 Task: Add Sprouts Shredded Colby Jack Cheese to the cart.
Action: Mouse pressed left at (23, 89)
Screenshot: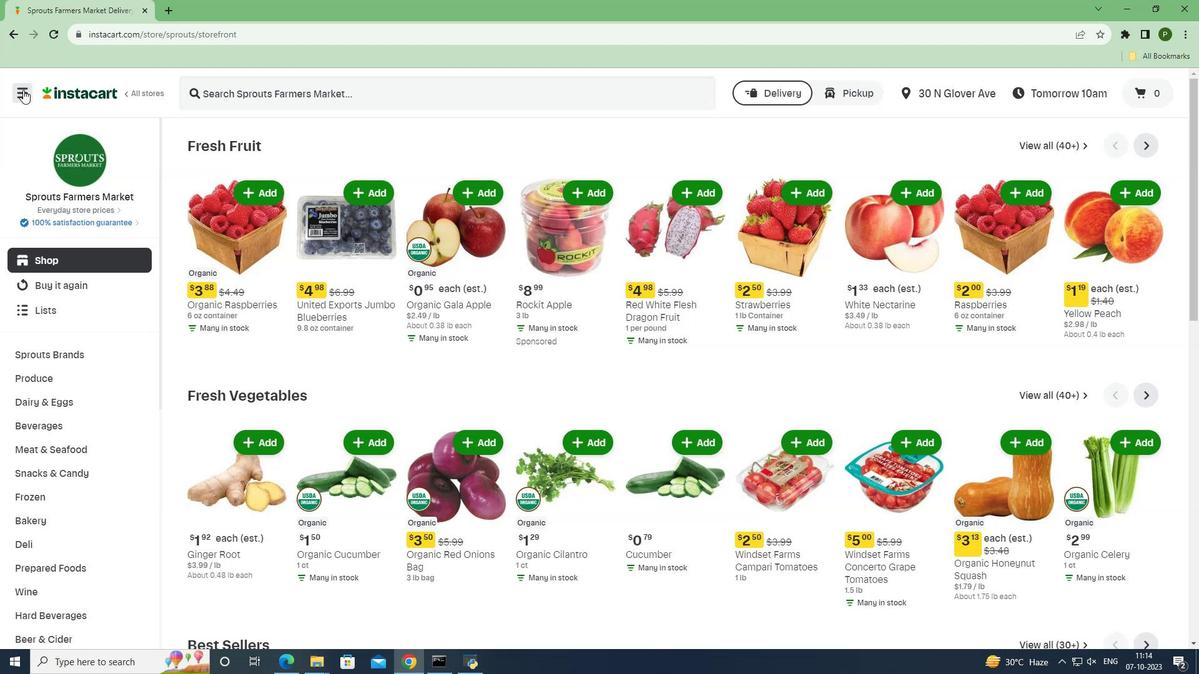 
Action: Mouse moved to (44, 329)
Screenshot: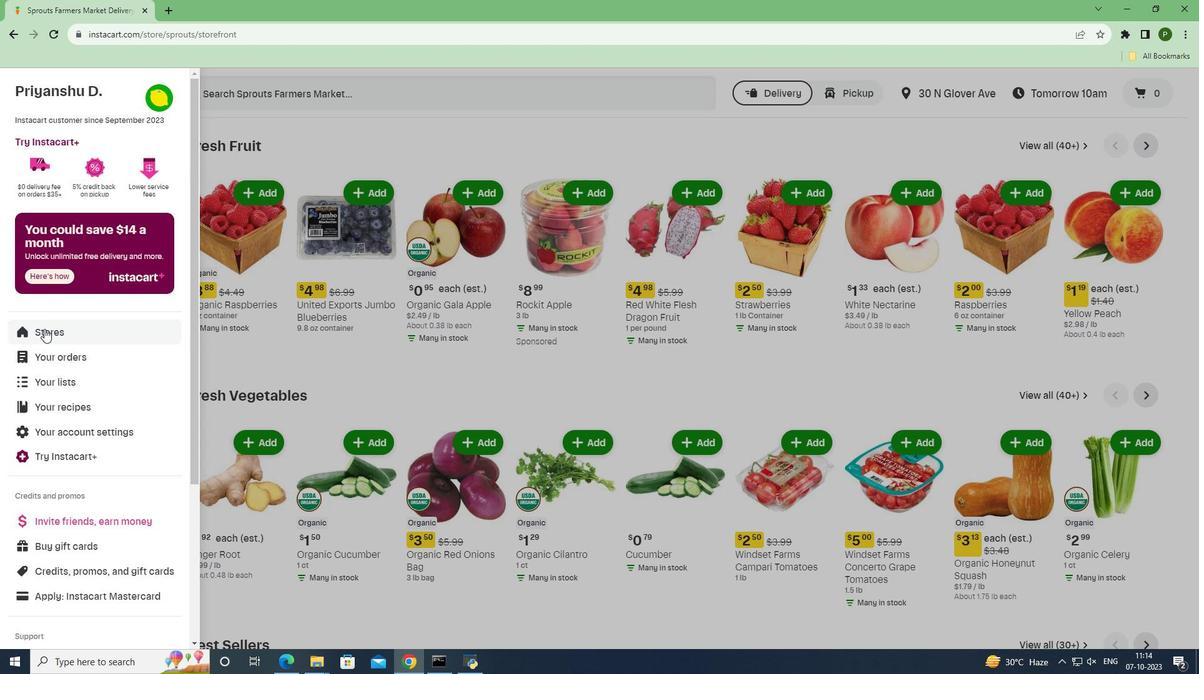 
Action: Mouse pressed left at (44, 329)
Screenshot: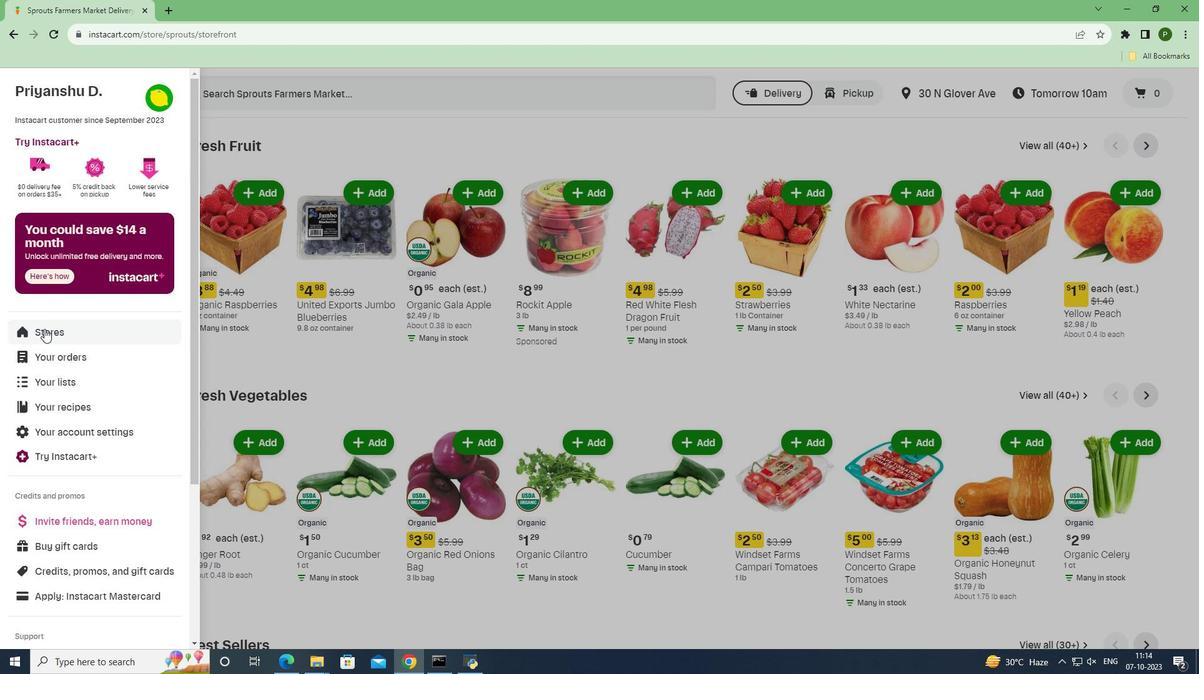 
Action: Mouse moved to (281, 126)
Screenshot: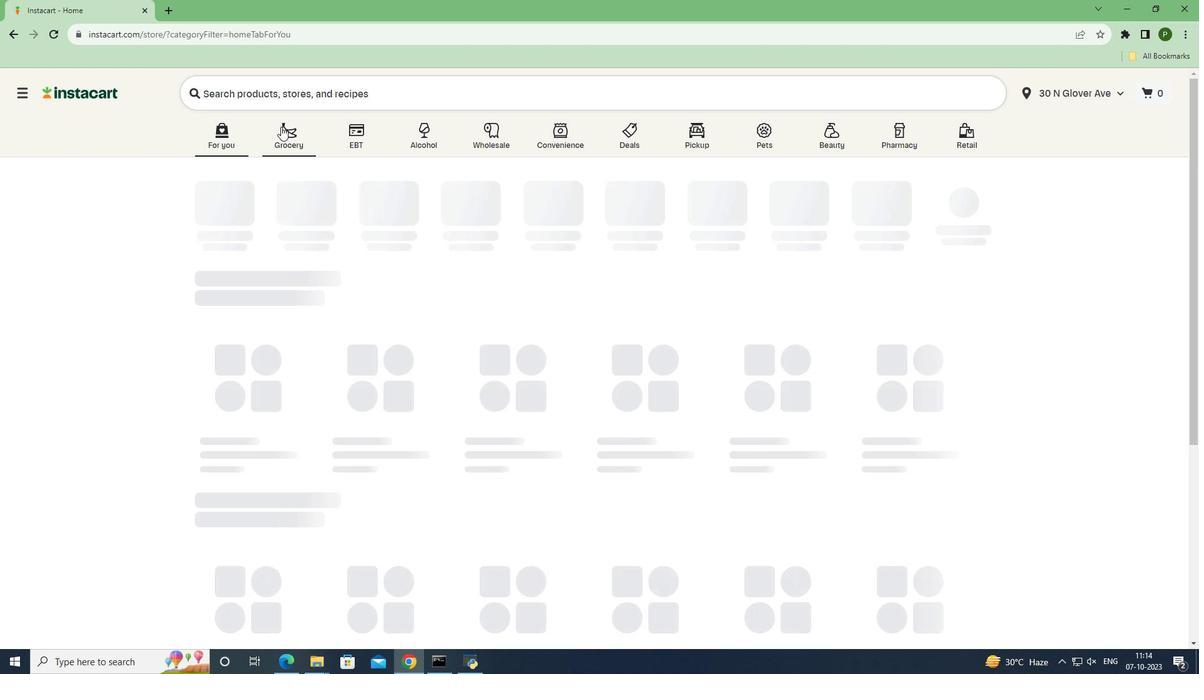 
Action: Mouse pressed left at (281, 126)
Screenshot: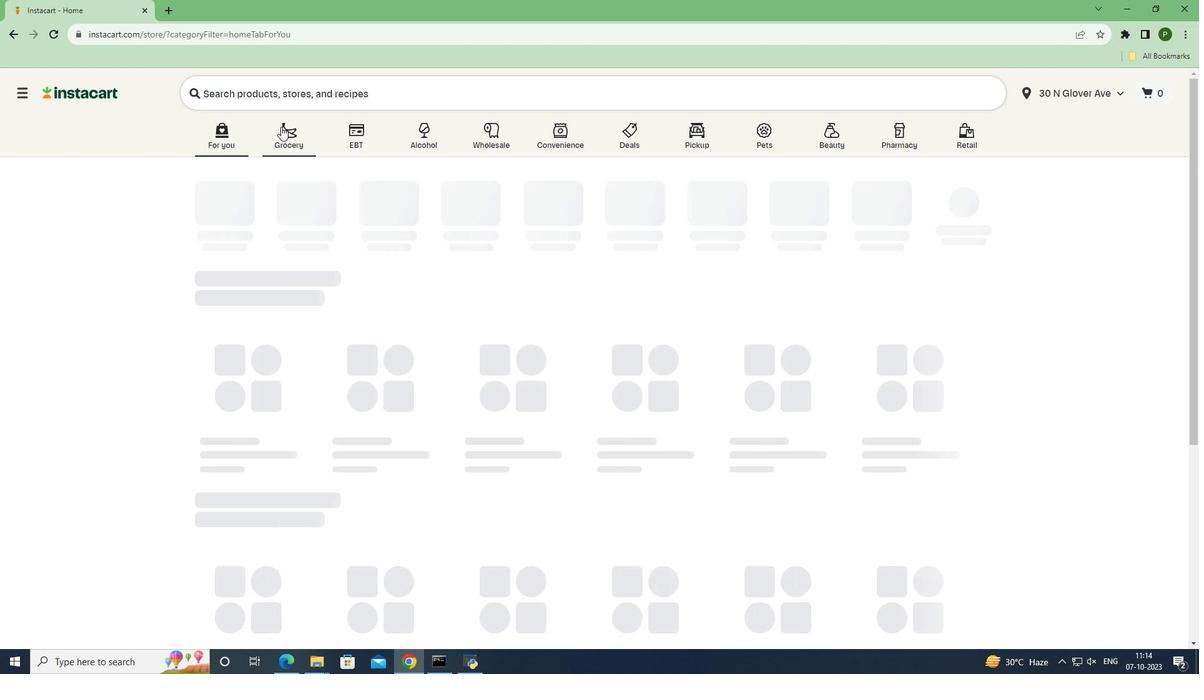 
Action: Mouse moved to (493, 291)
Screenshot: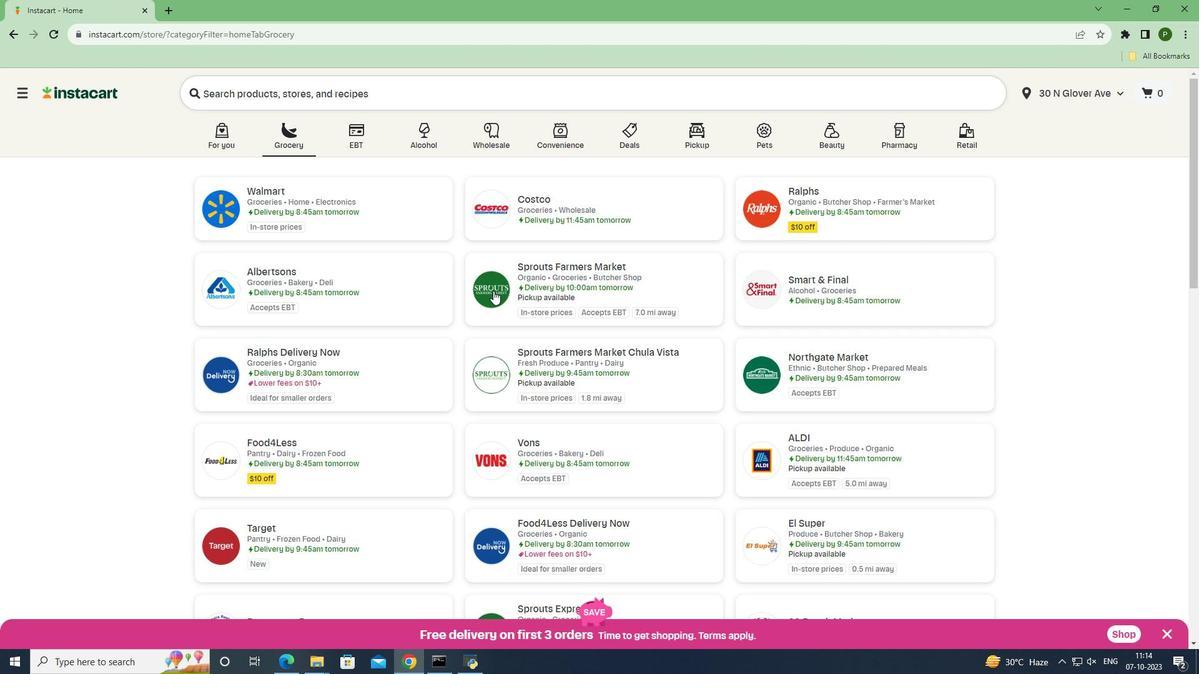 
Action: Mouse pressed left at (493, 291)
Screenshot: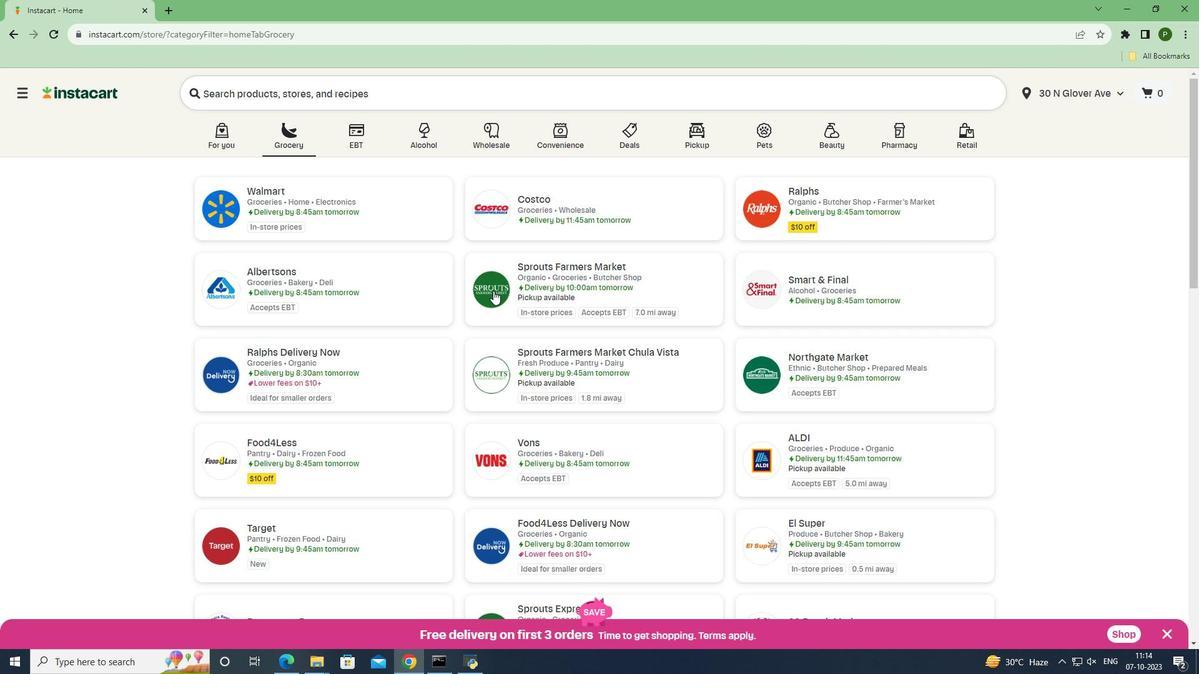 
Action: Mouse moved to (91, 403)
Screenshot: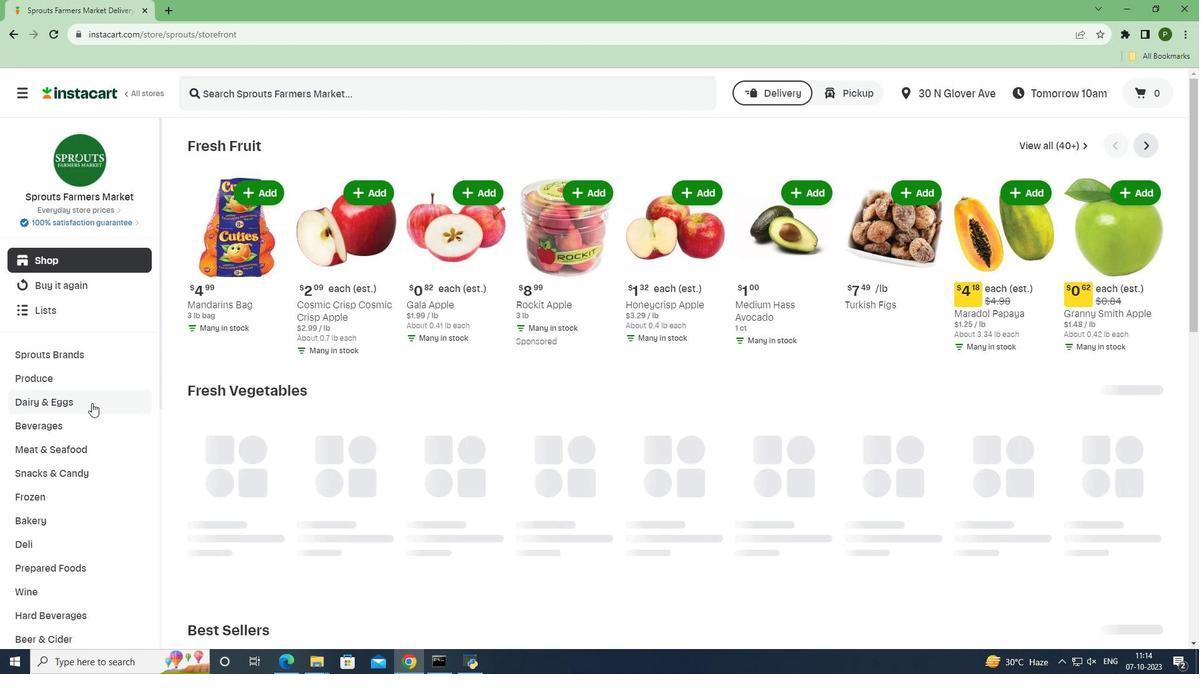 
Action: Mouse pressed left at (91, 403)
Screenshot: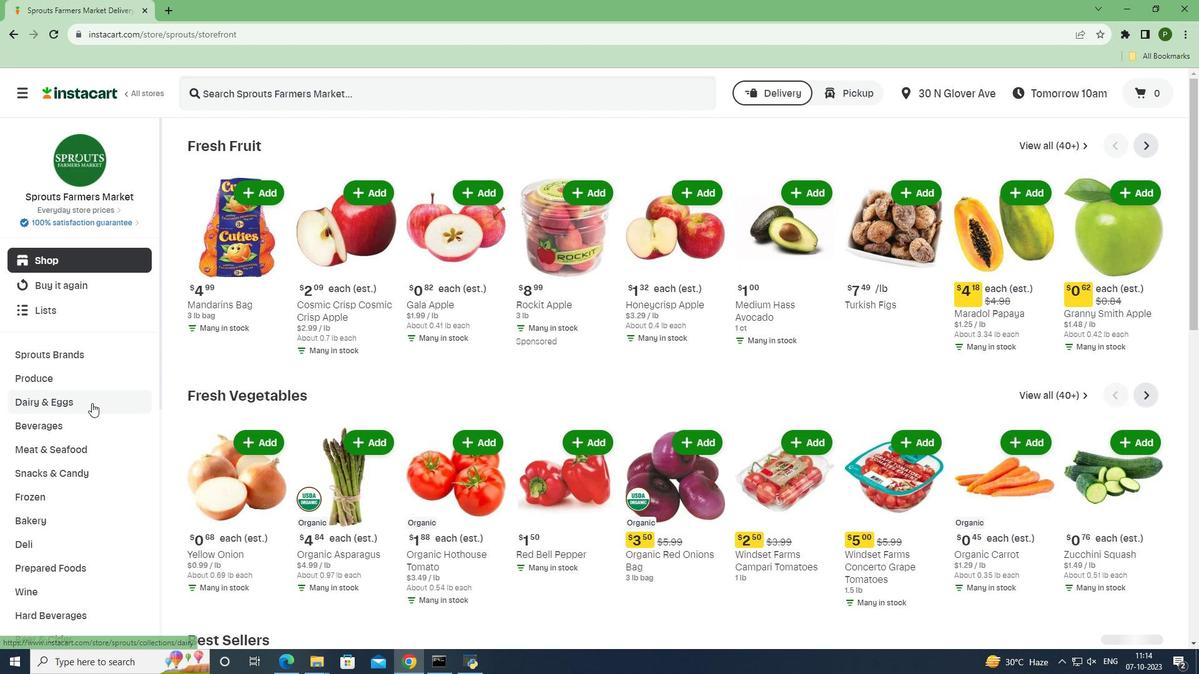 
Action: Mouse moved to (74, 452)
Screenshot: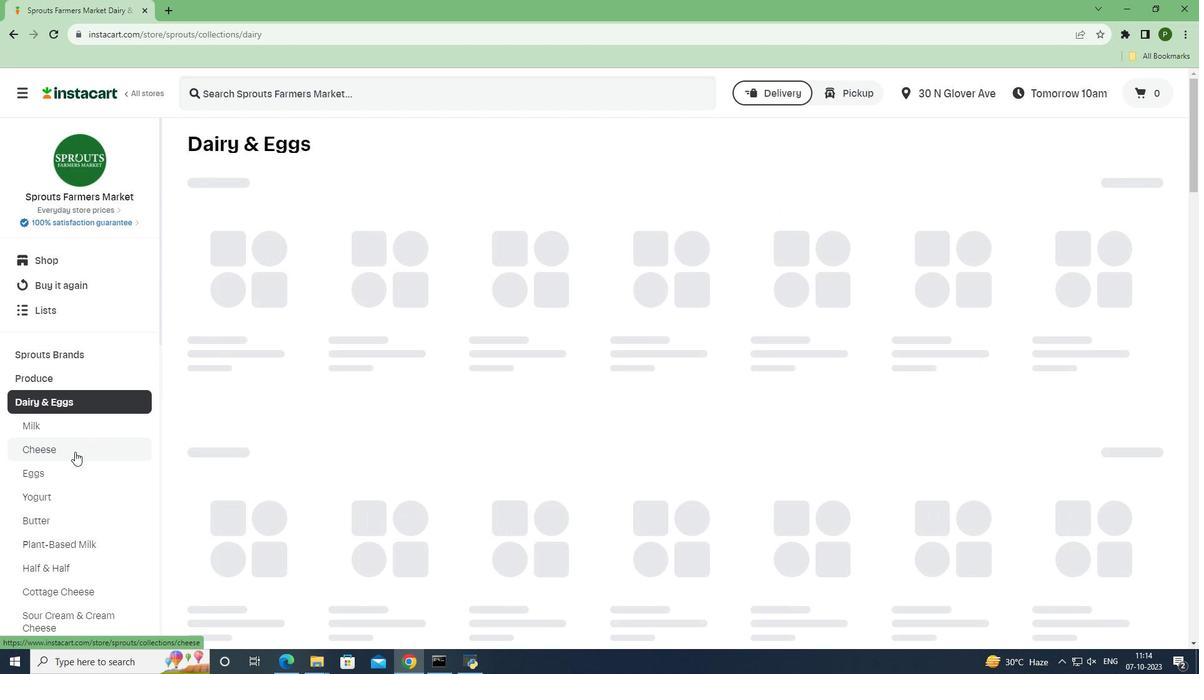 
Action: Mouse pressed left at (74, 452)
Screenshot: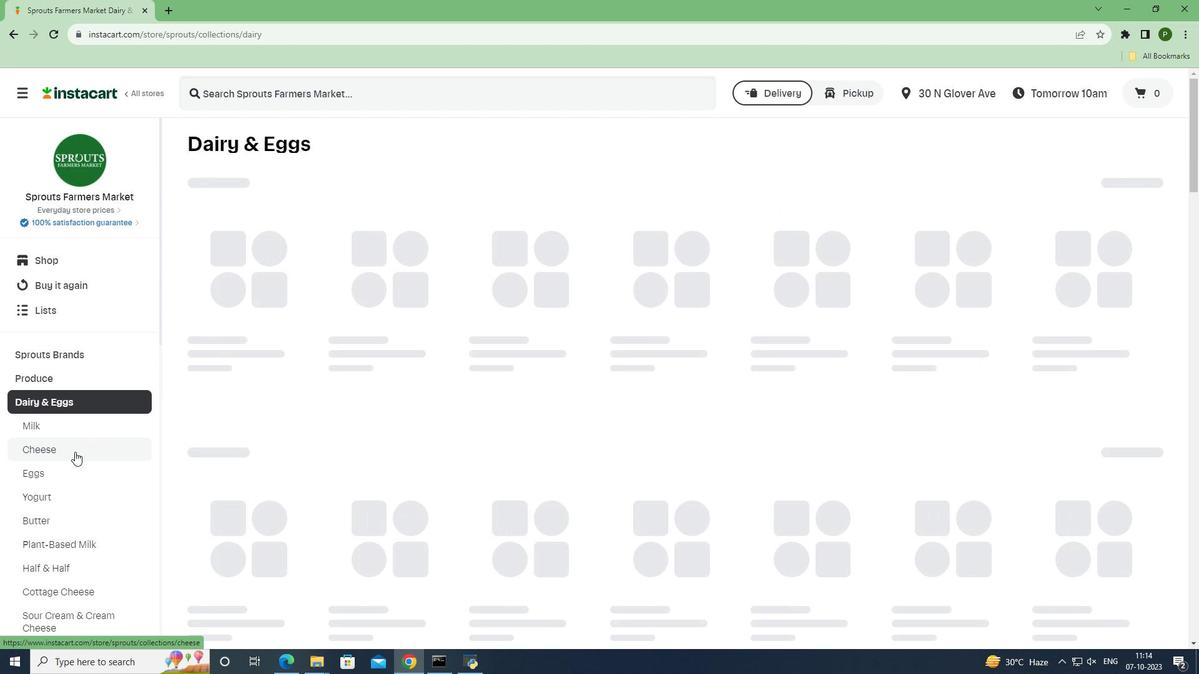 
Action: Mouse moved to (217, 89)
Screenshot: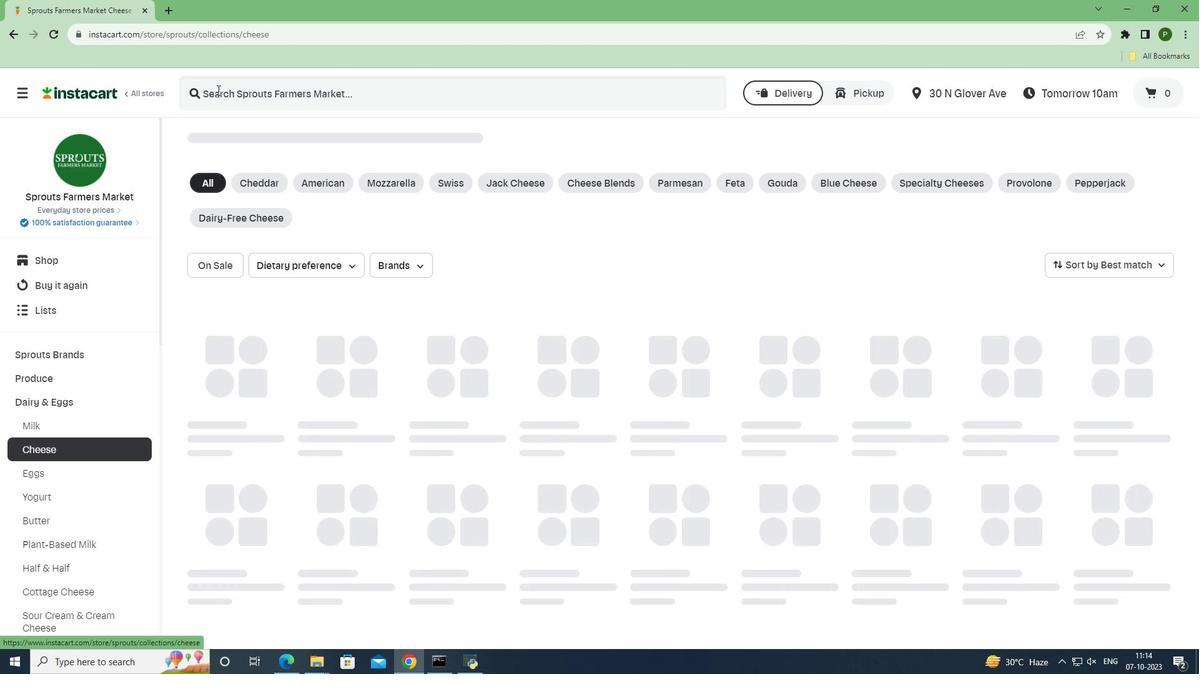 
Action: Mouse pressed left at (217, 89)
Screenshot: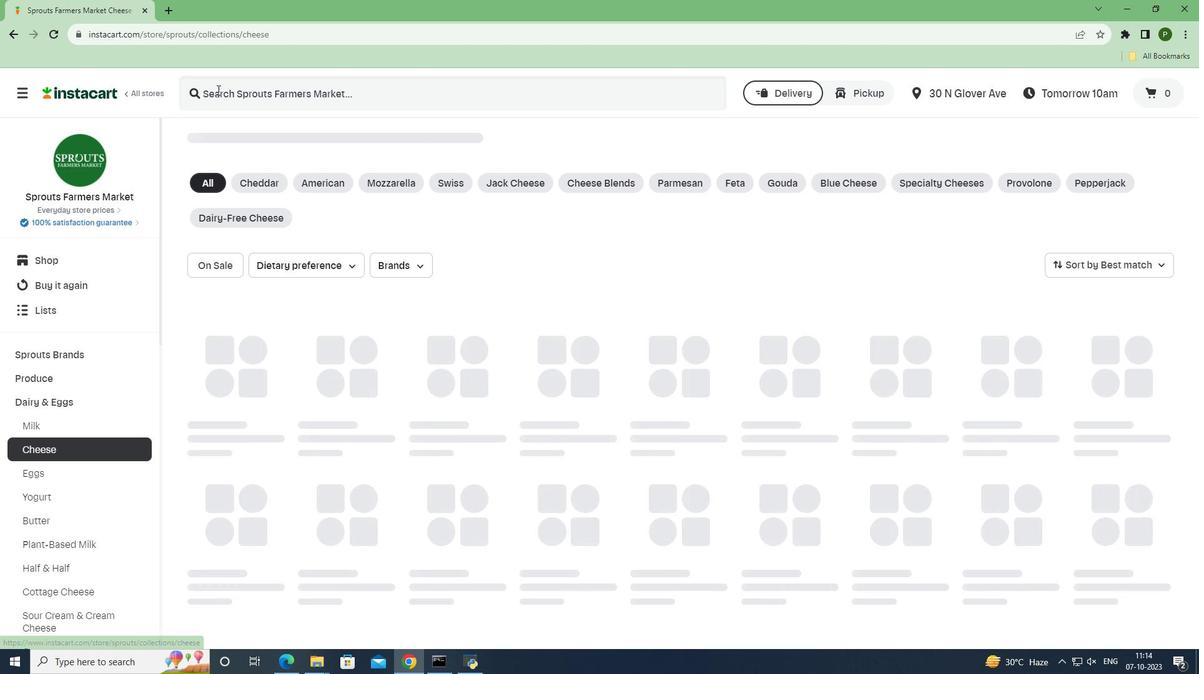 
Action: Key pressed <Key.caps_lock>S<Key.caps_lock>prouts<Key.space><Key.caps_lock>S<Key.caps_lock>hredded<Key.space><Key.caps_lock>C<Key.caps_lock>olby<Key.space><Key.caps_lock>J<Key.caps_lock>ack<Key.space><Key.caps_lock>C<Key.caps_lock>heese<Key.space><Key.enter>
Screenshot: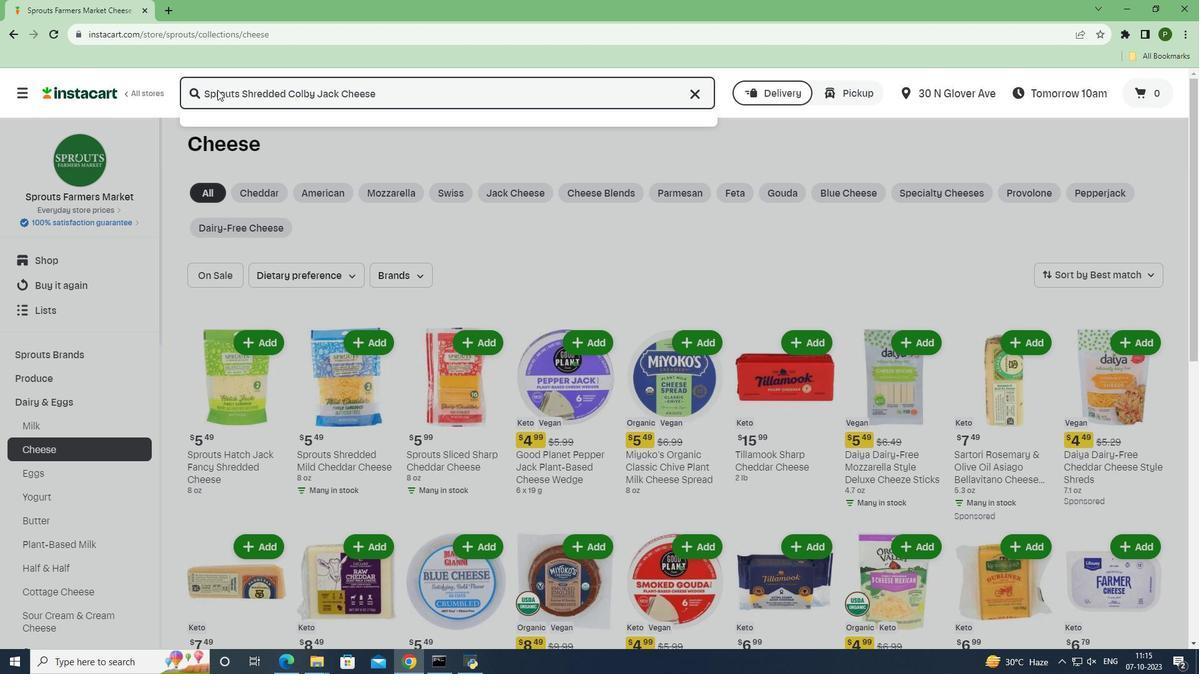 
Action: Mouse moved to (934, 226)
Screenshot: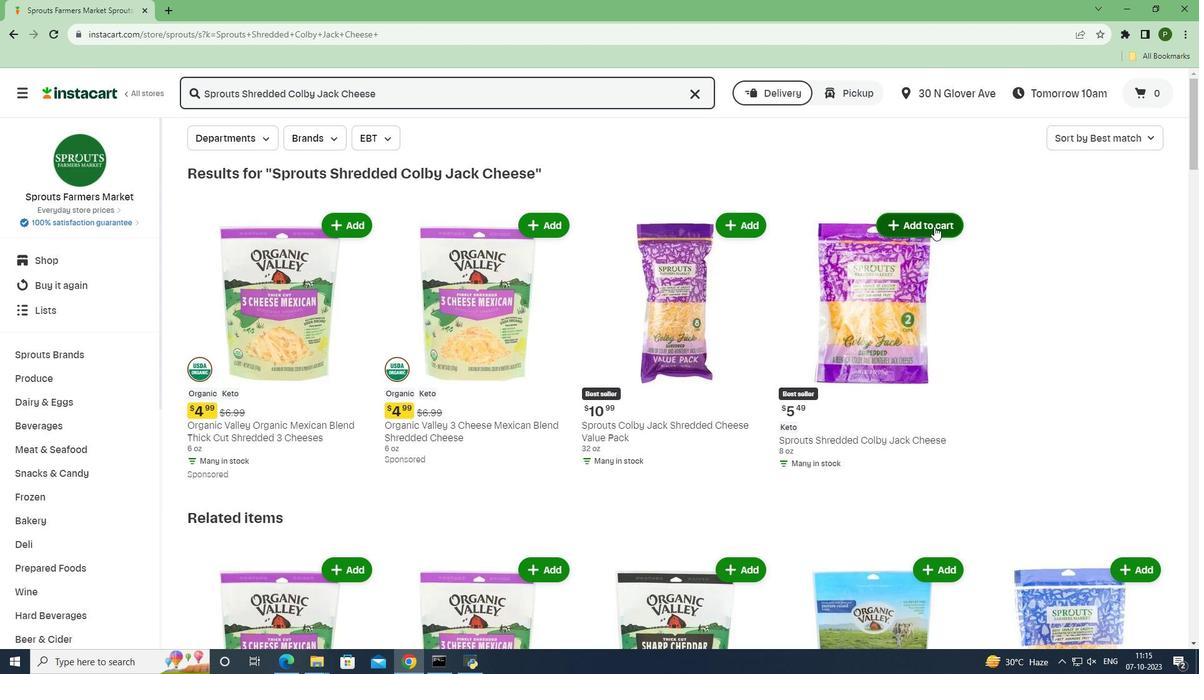 
Action: Mouse pressed left at (934, 226)
Screenshot: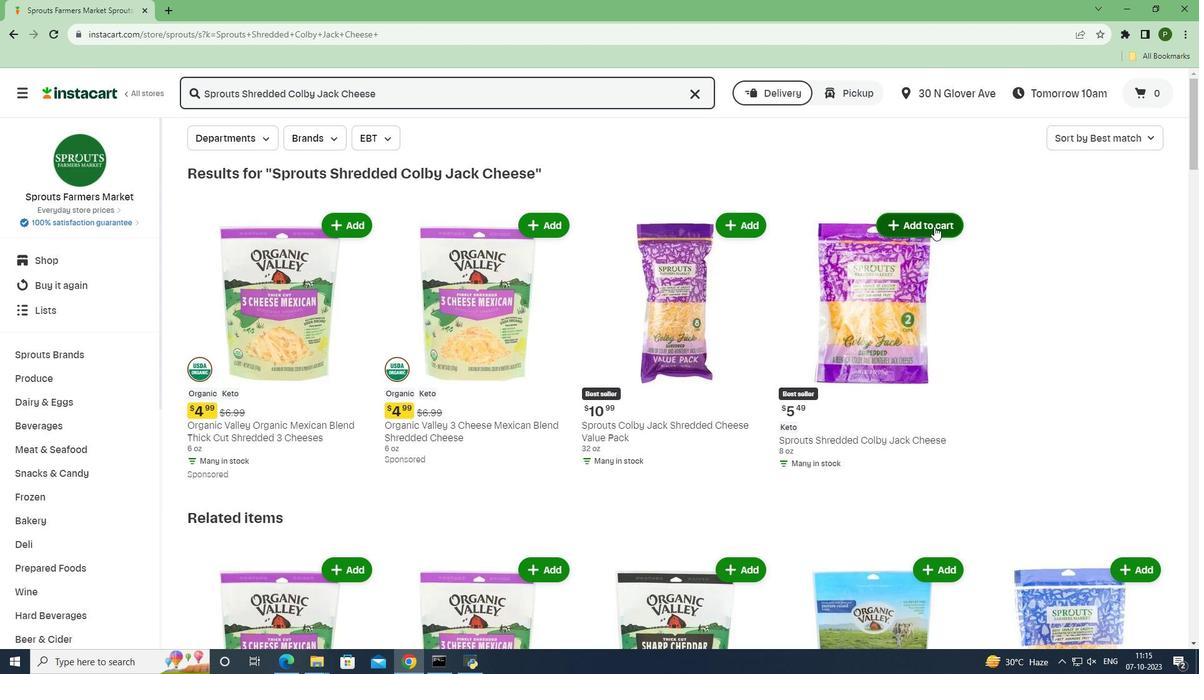 
Action: Mouse moved to (1000, 319)
Screenshot: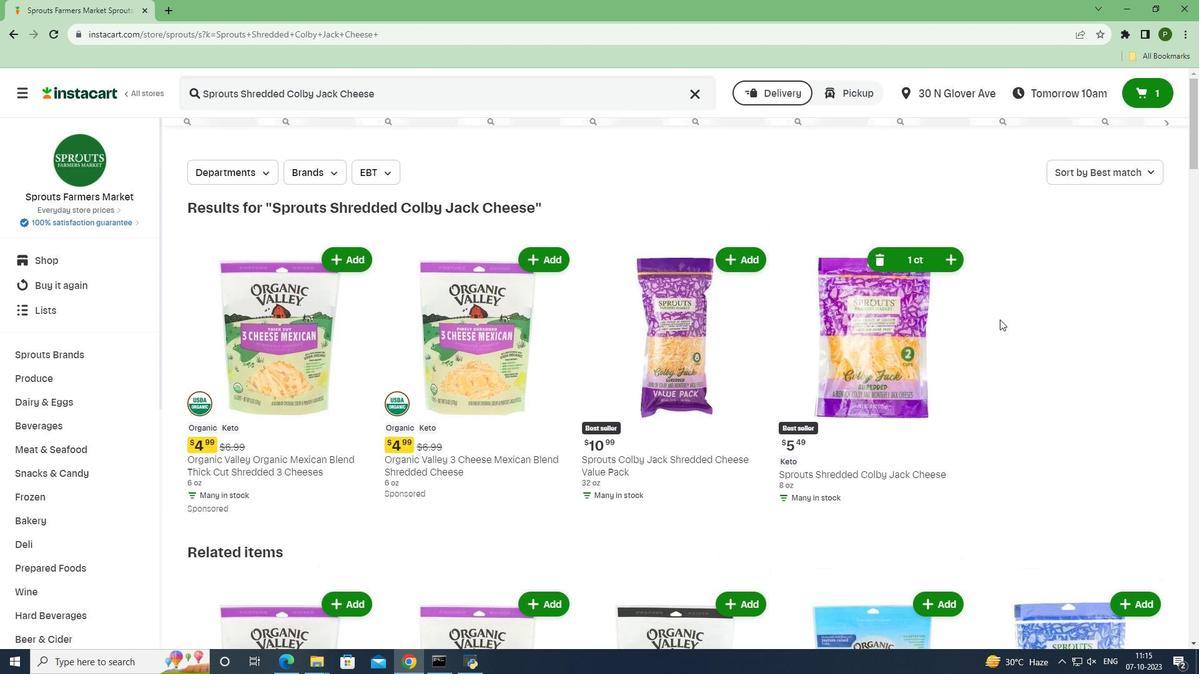 
